 Task: Toggle the option "Add WAVE header".
Action: Mouse moved to (118, 17)
Screenshot: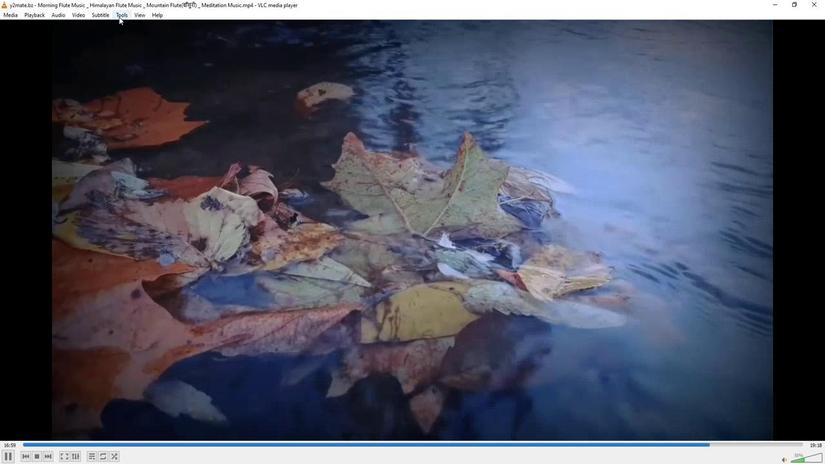 
Action: Mouse pressed left at (118, 17)
Screenshot: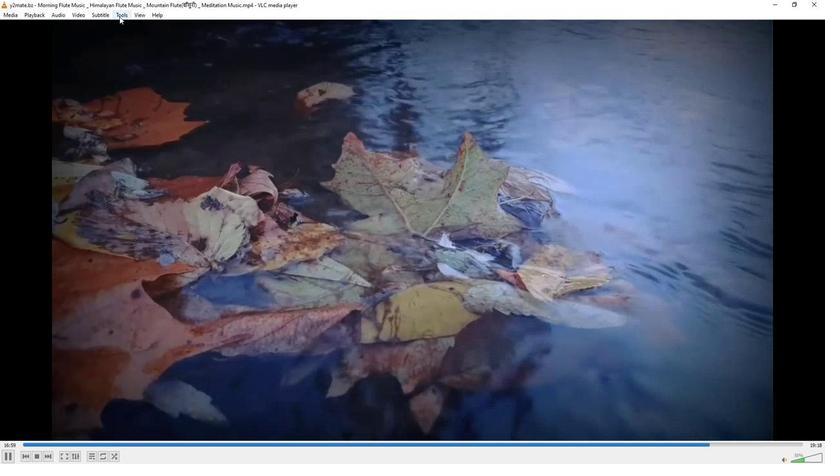 
Action: Mouse moved to (127, 116)
Screenshot: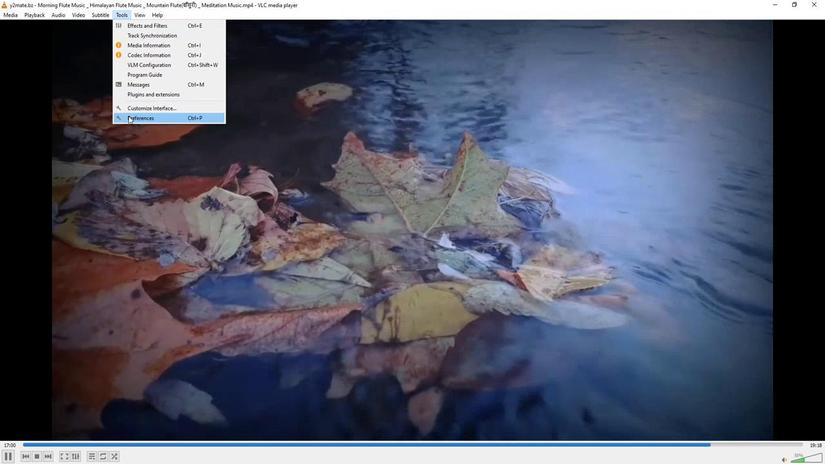
Action: Mouse pressed left at (127, 116)
Screenshot: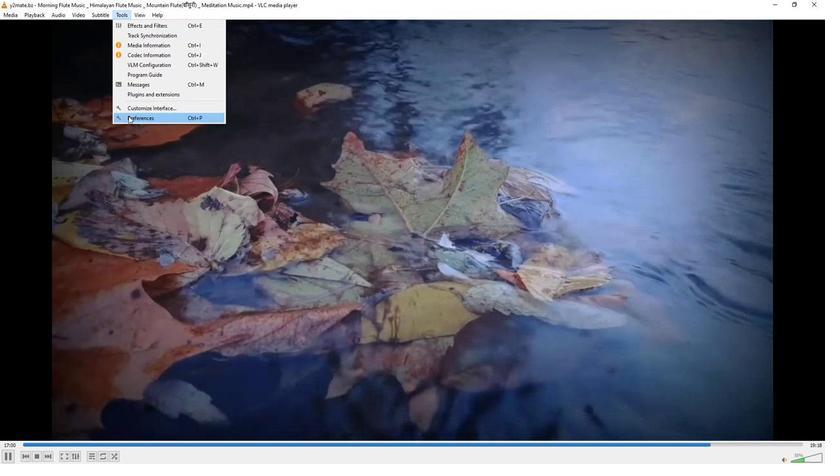 
Action: Mouse moved to (271, 380)
Screenshot: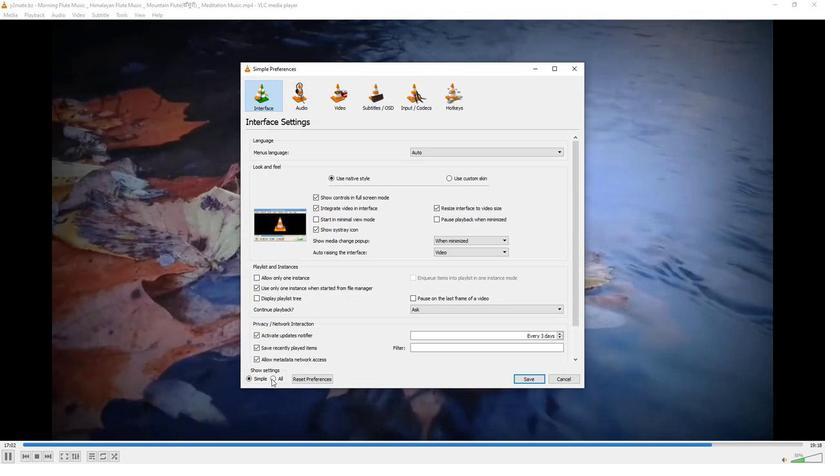 
Action: Mouse pressed left at (271, 380)
Screenshot: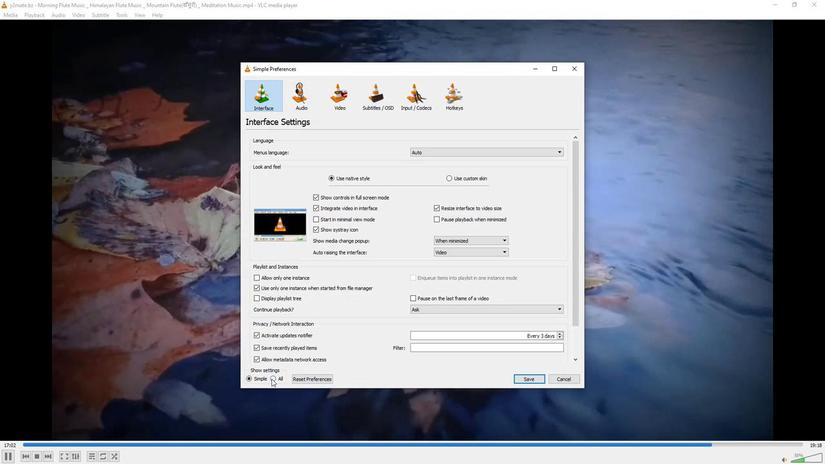 
Action: Mouse moved to (259, 196)
Screenshot: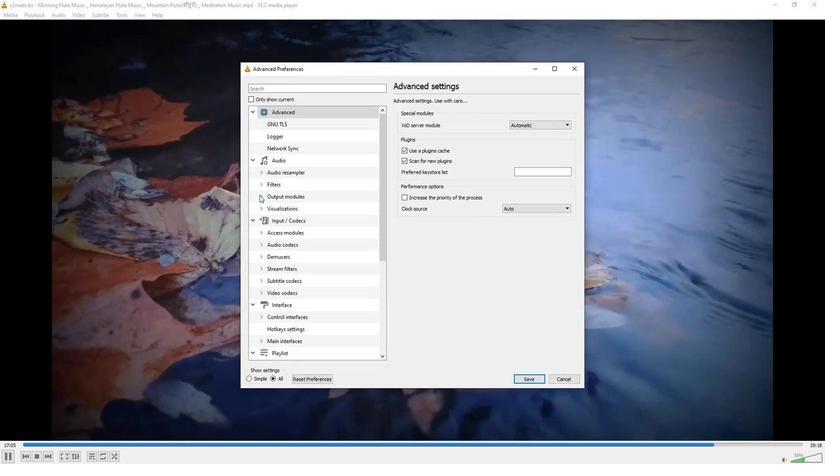 
Action: Mouse pressed left at (259, 196)
Screenshot: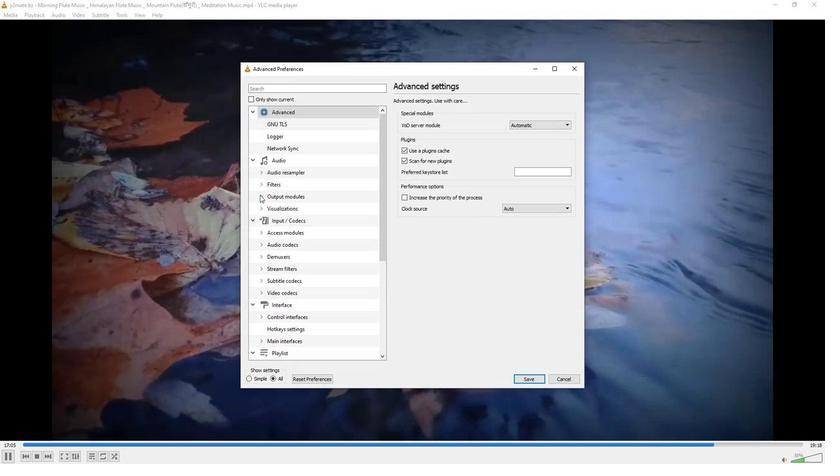 
Action: Mouse moved to (274, 223)
Screenshot: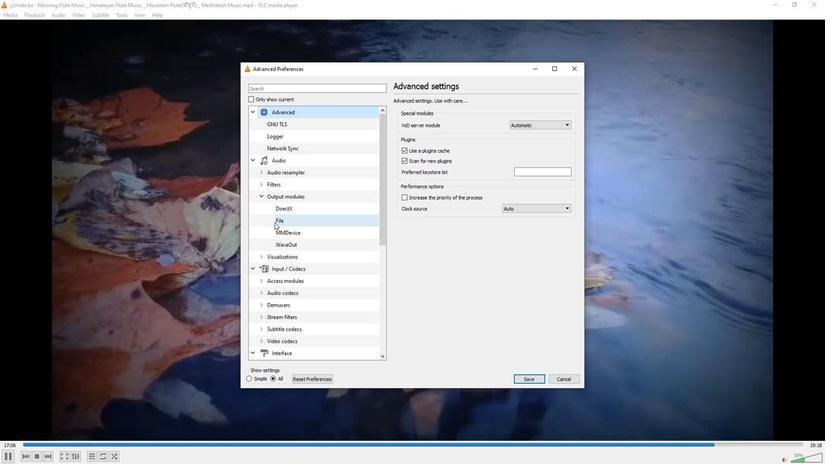 
Action: Mouse pressed left at (274, 223)
Screenshot: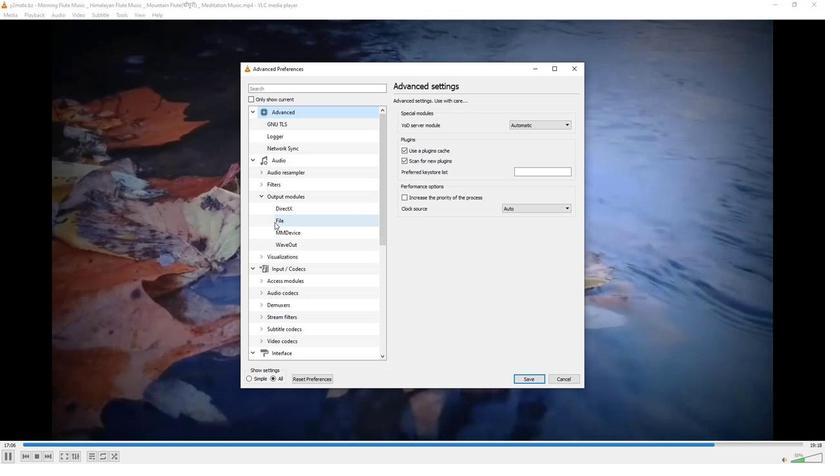 
Action: Mouse moved to (399, 151)
Screenshot: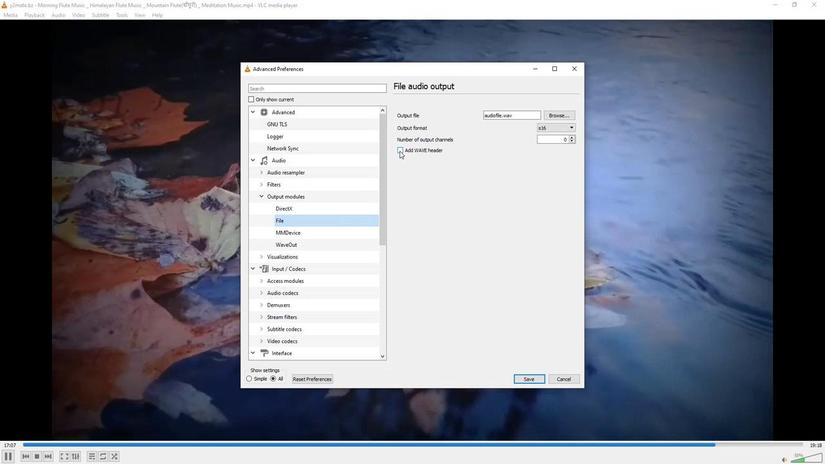 
Action: Mouse pressed left at (399, 151)
Screenshot: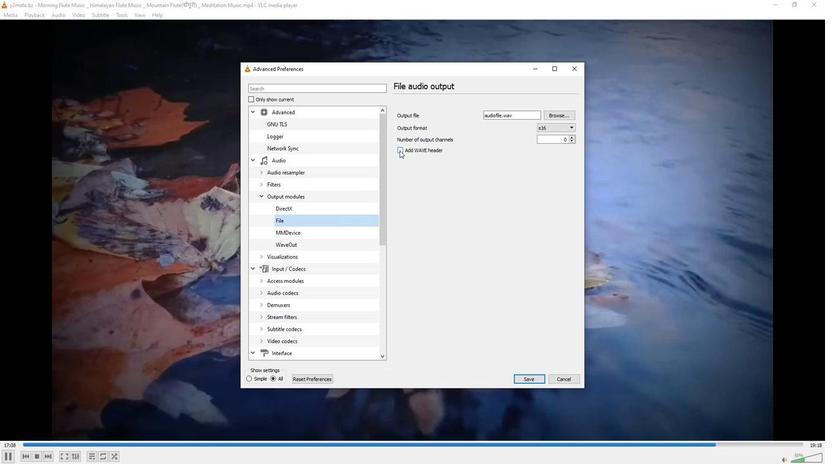 
Action: Mouse moved to (392, 183)
Screenshot: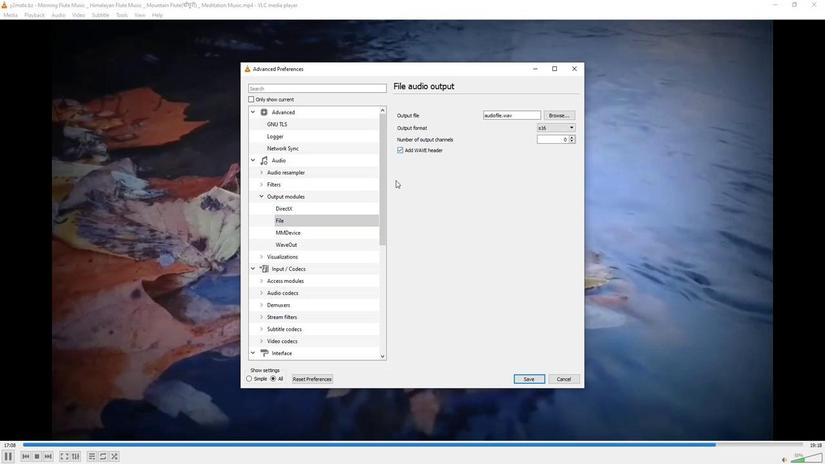 
